 Task: Select and add the product "Sweet Loren's Double Chocolate Edible Brownie Batter" to cart from the store "Catering by Summer Shop (Healthy Thai Bowls)".
Action: Mouse pressed left at (54, 98)
Screenshot: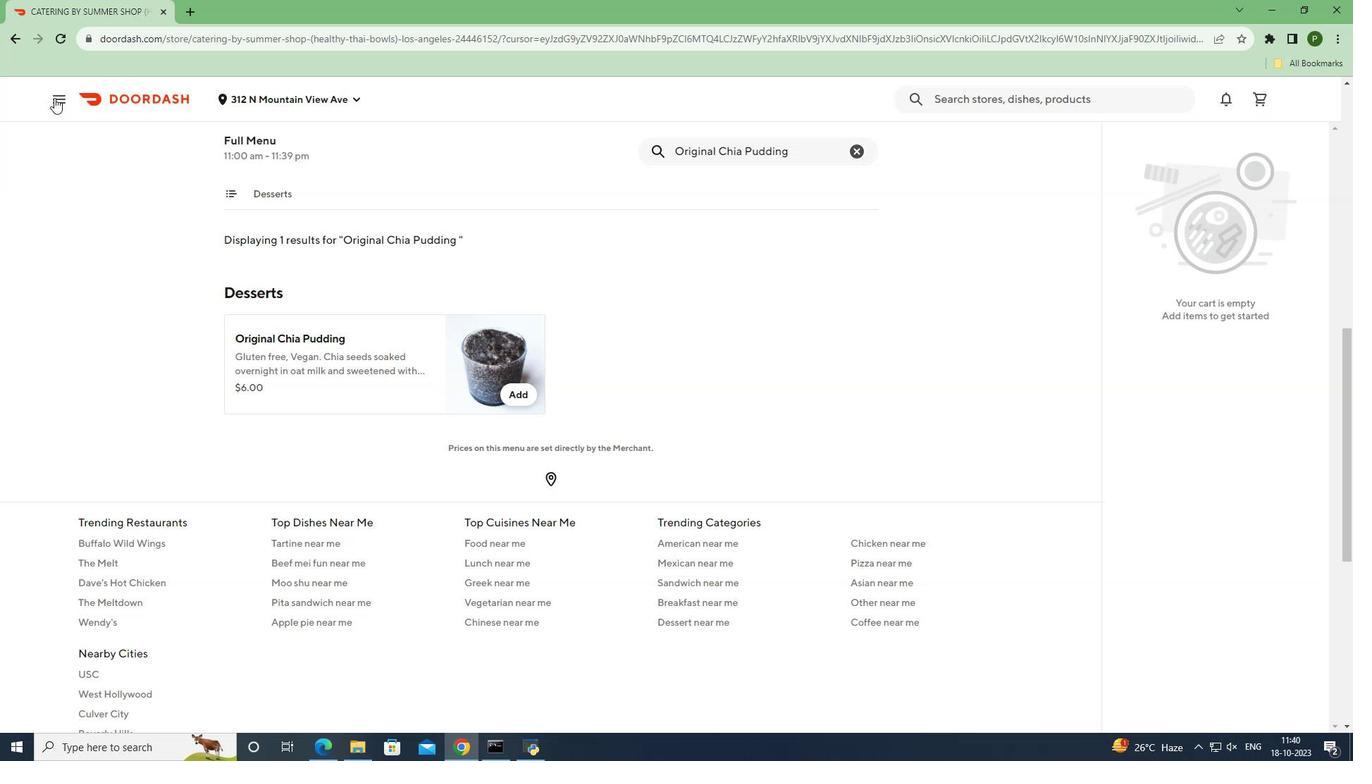 
Action: Mouse moved to (53, 200)
Screenshot: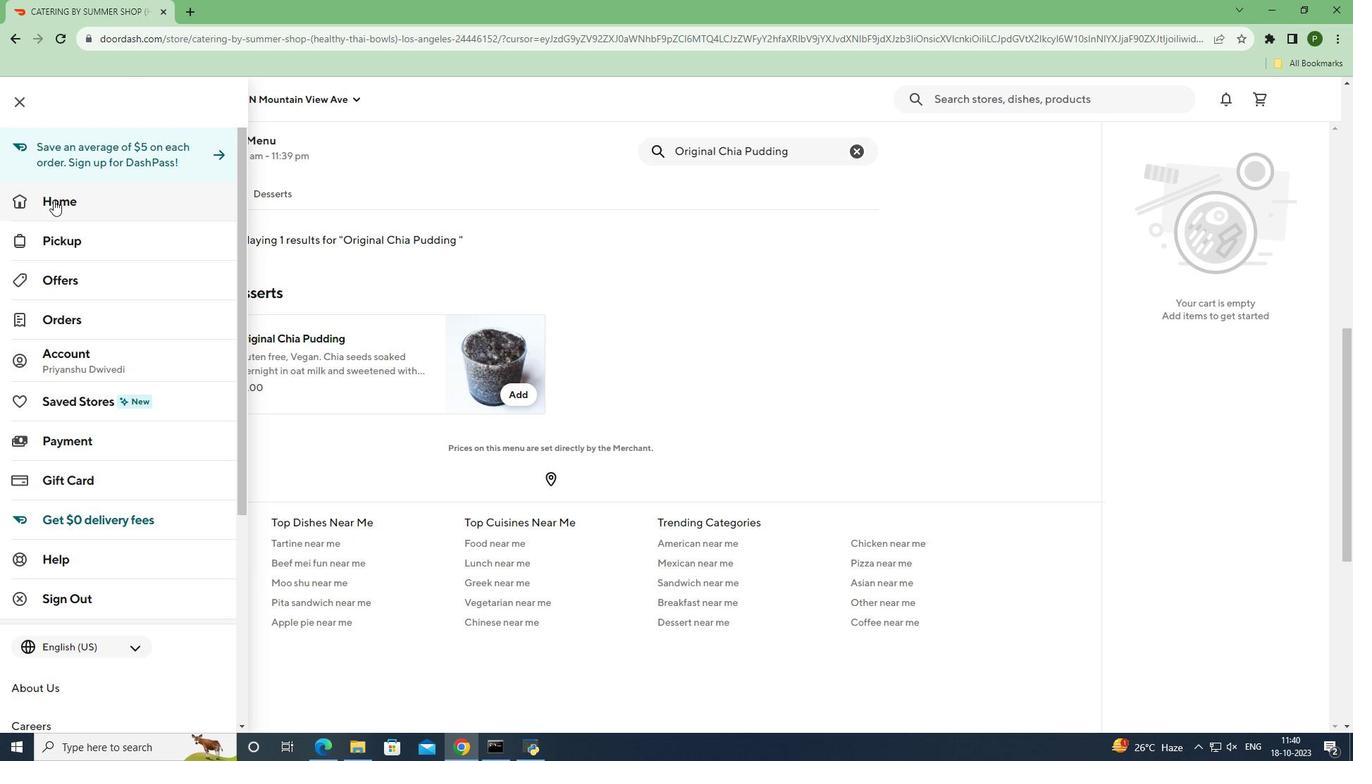 
Action: Mouse pressed left at (53, 200)
Screenshot: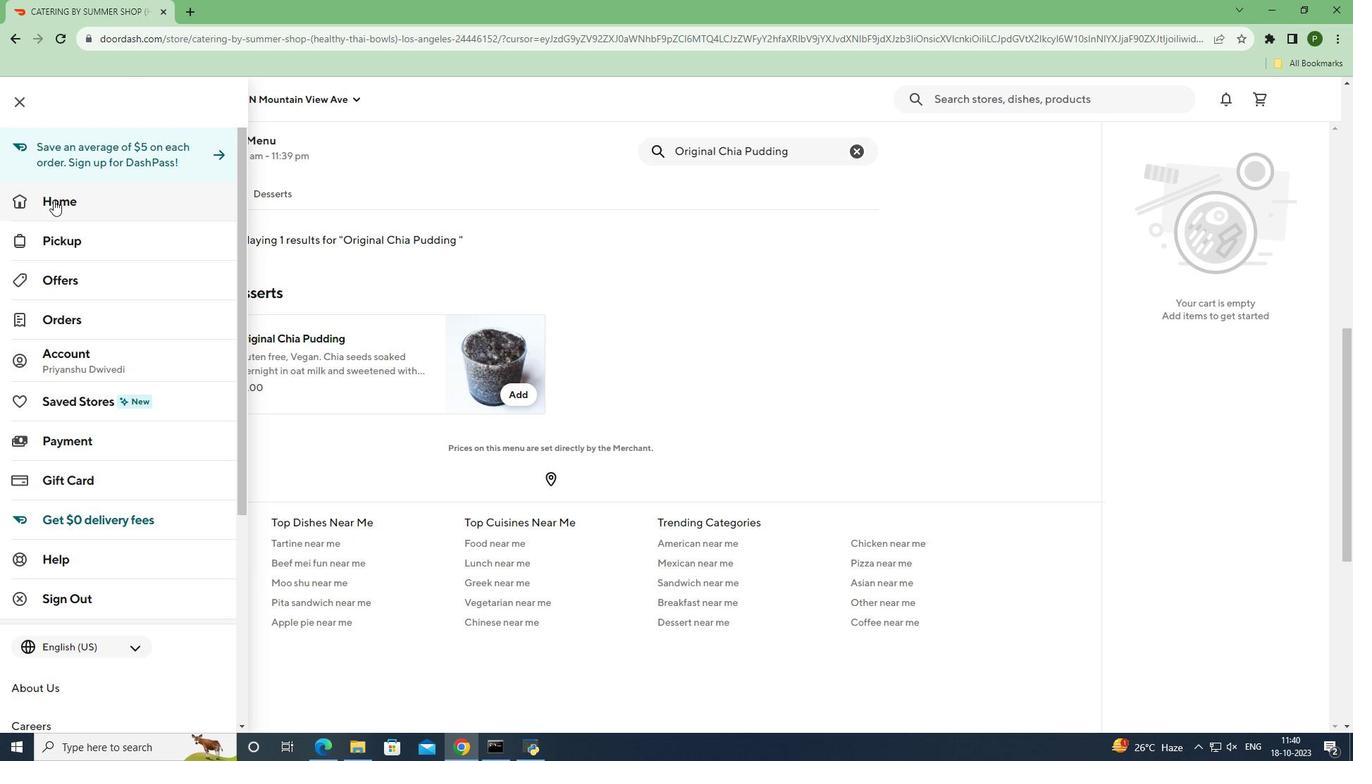 
Action: Mouse moved to (1078, 154)
Screenshot: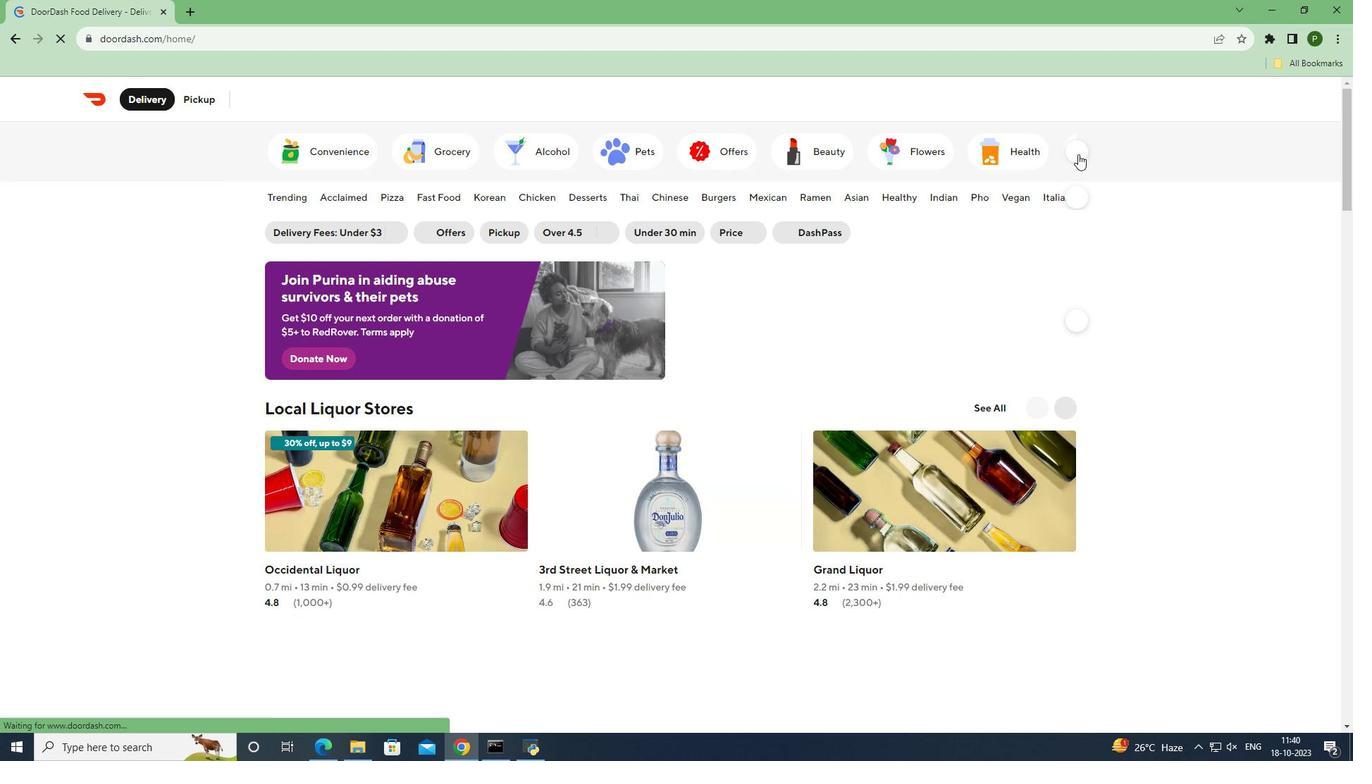 
Action: Mouse pressed left at (1078, 154)
Screenshot: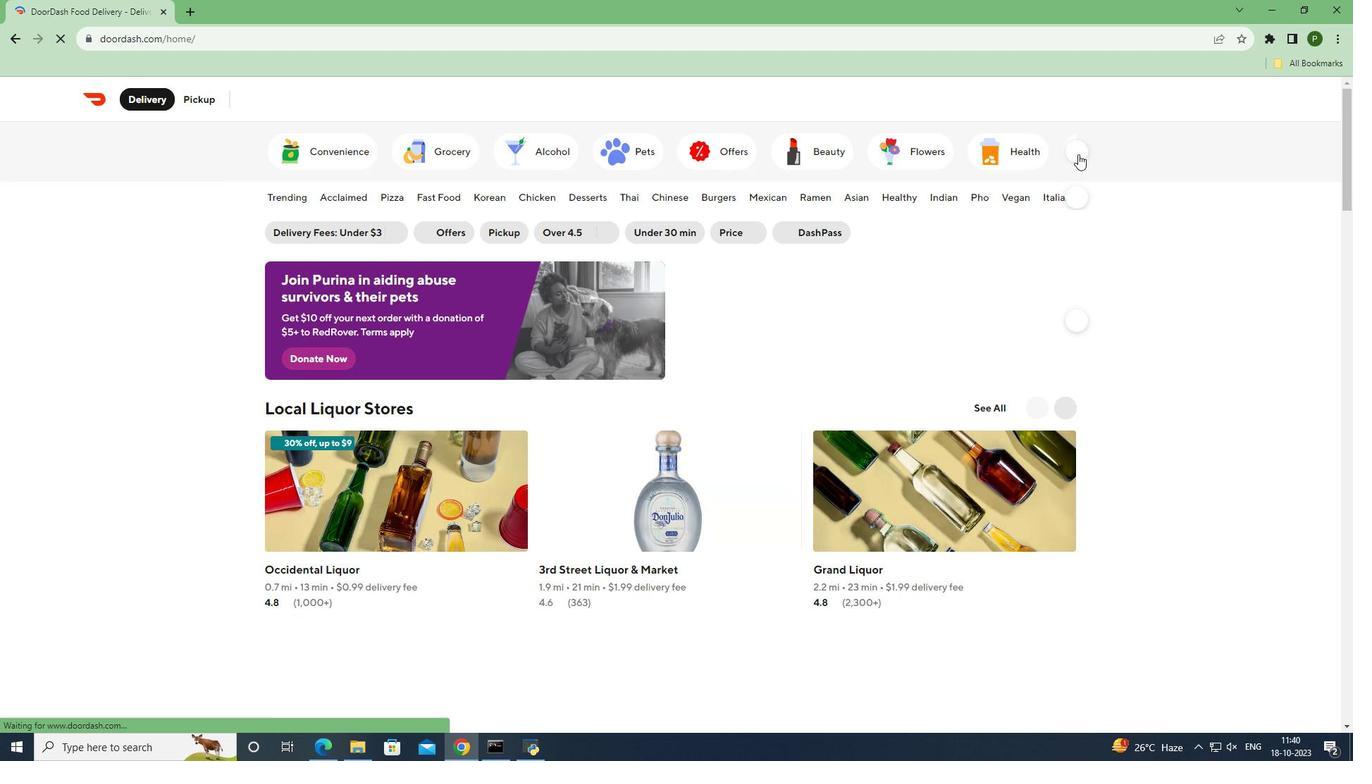 
Action: Mouse moved to (312, 156)
Screenshot: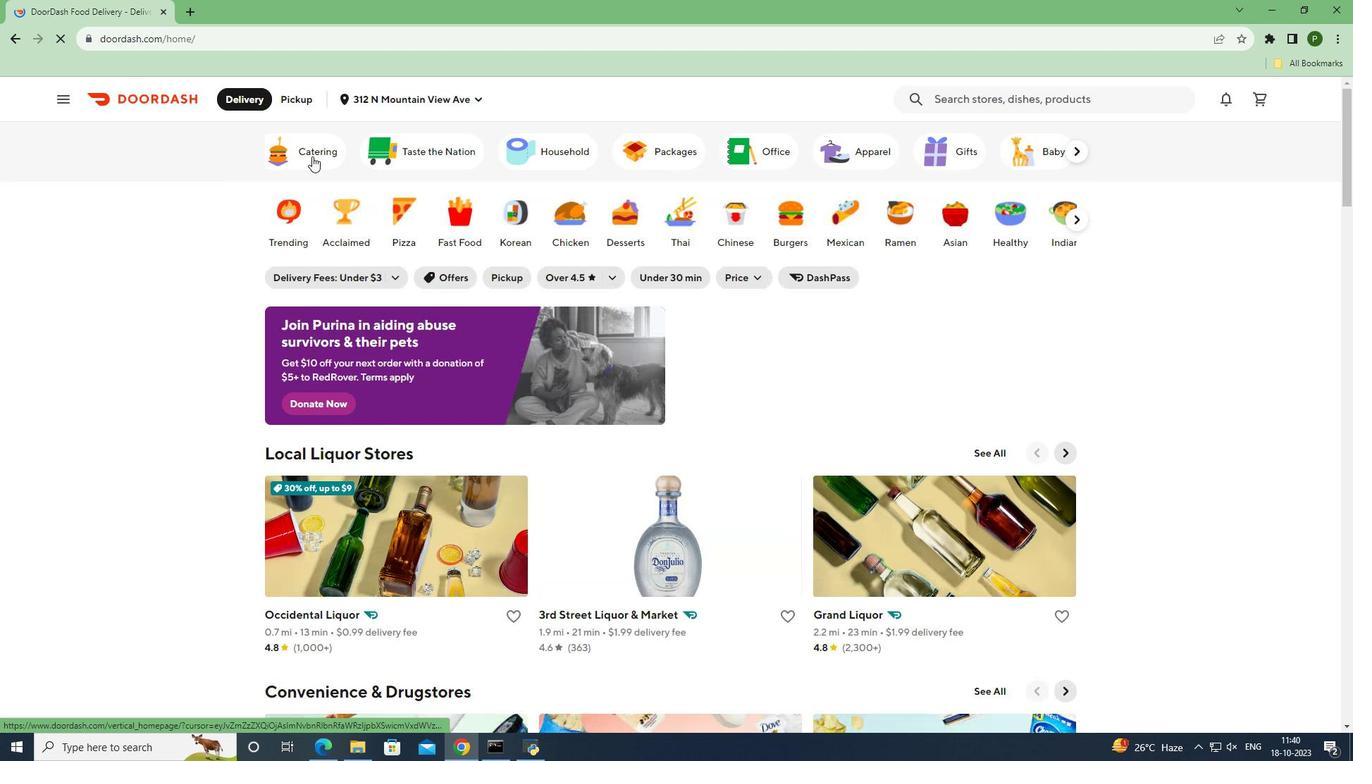 
Action: Mouse pressed left at (312, 156)
Screenshot: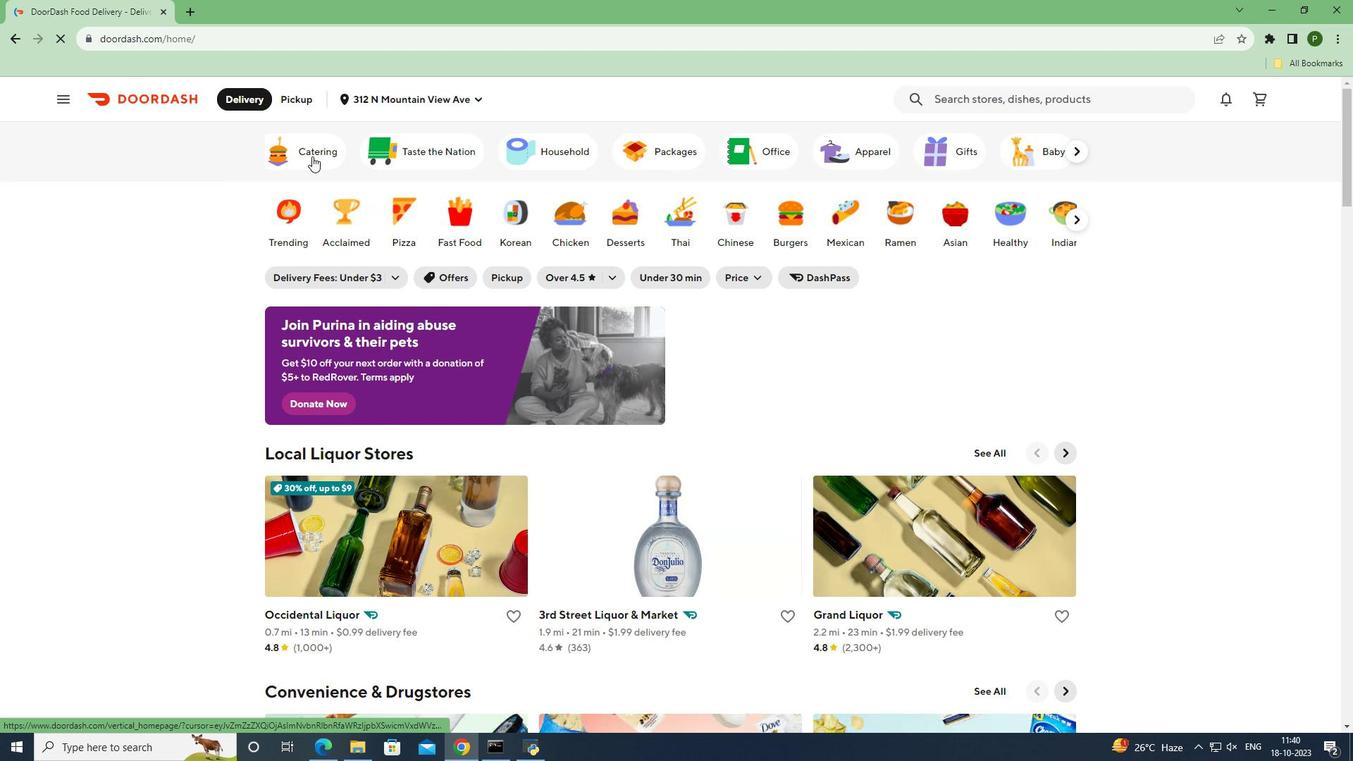 
Action: Mouse moved to (373, 462)
Screenshot: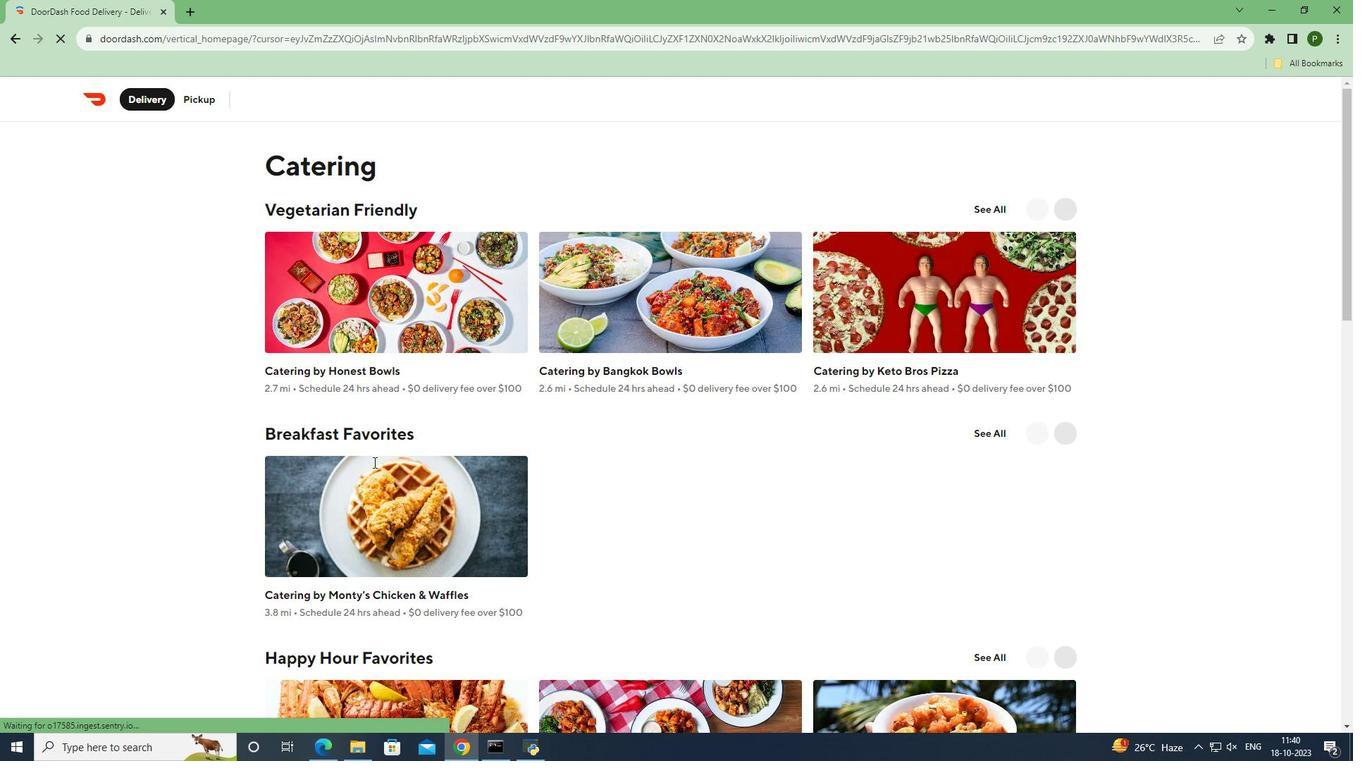 
Action: Mouse scrolled (373, 461) with delta (0, 0)
Screenshot: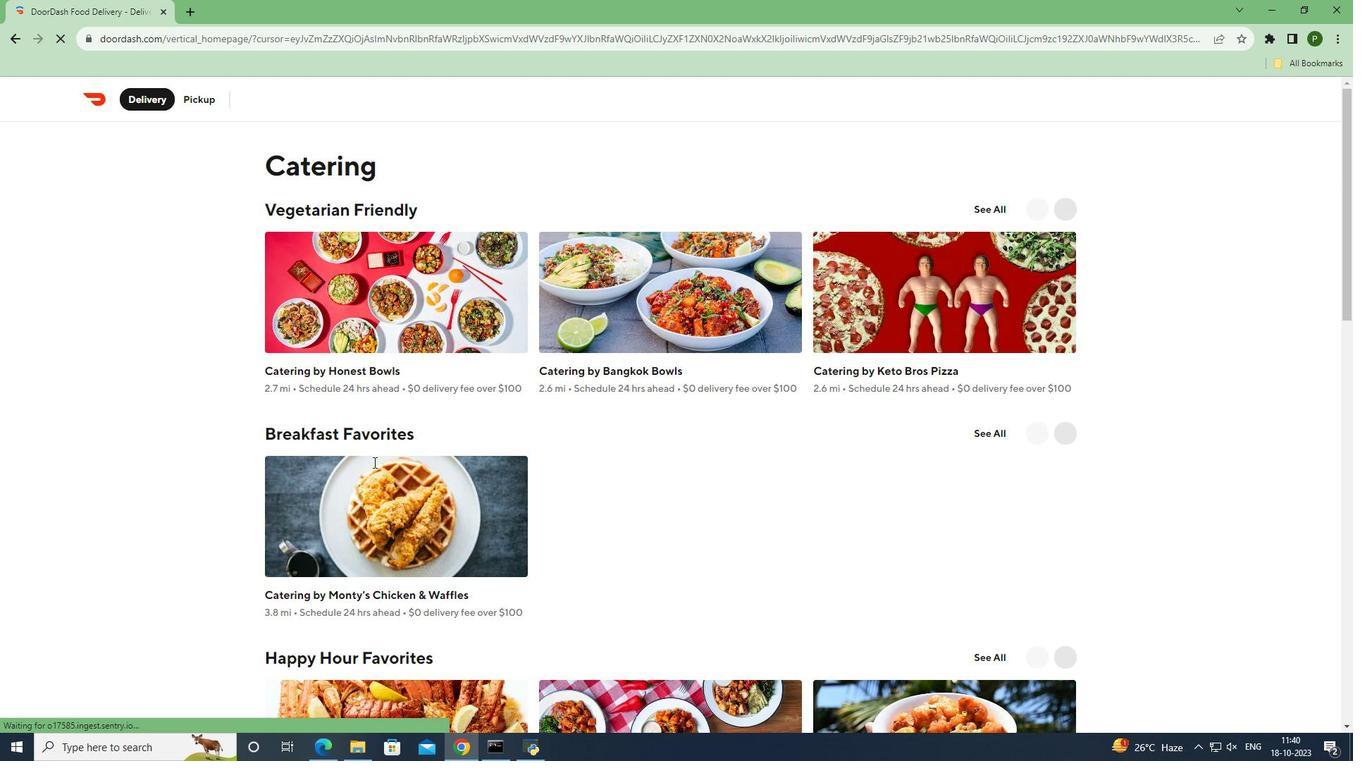 
Action: Mouse scrolled (373, 461) with delta (0, 0)
Screenshot: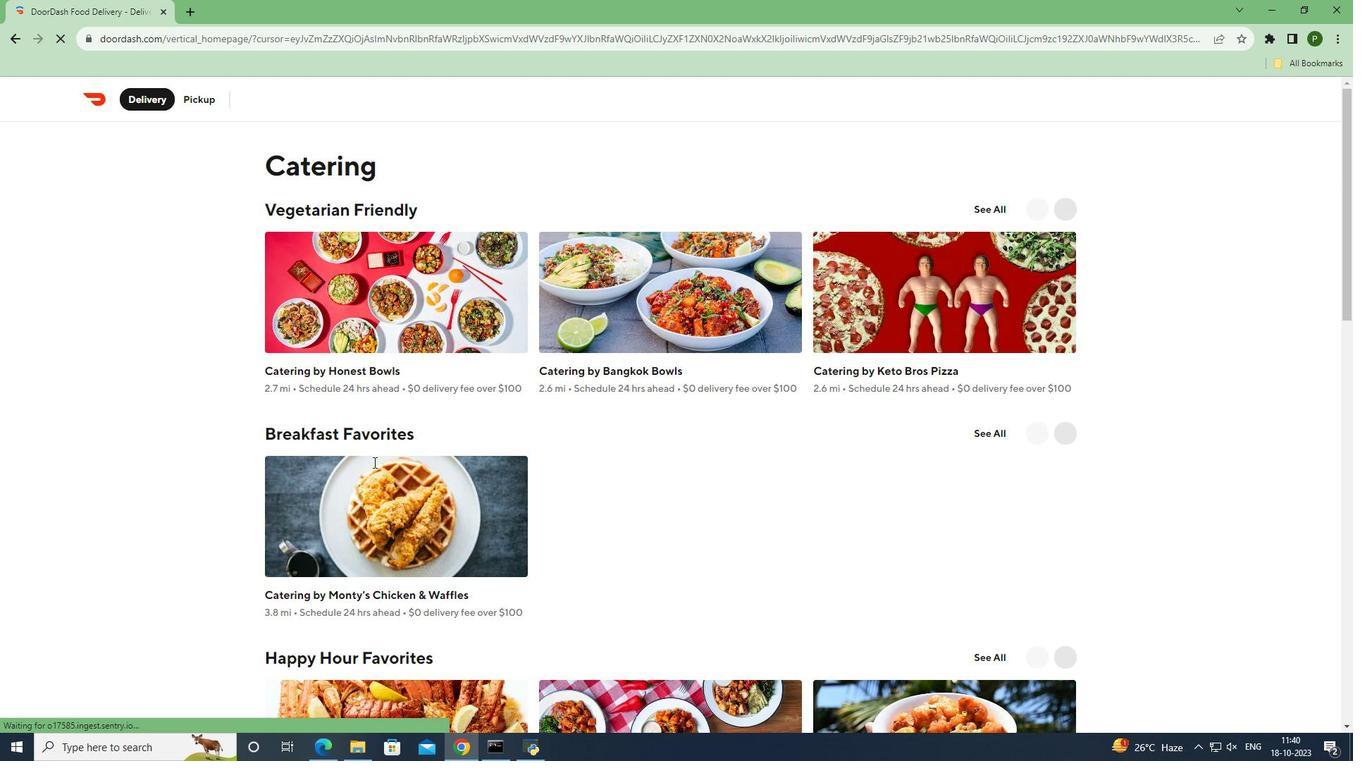 
Action: Mouse scrolled (373, 461) with delta (0, 0)
Screenshot: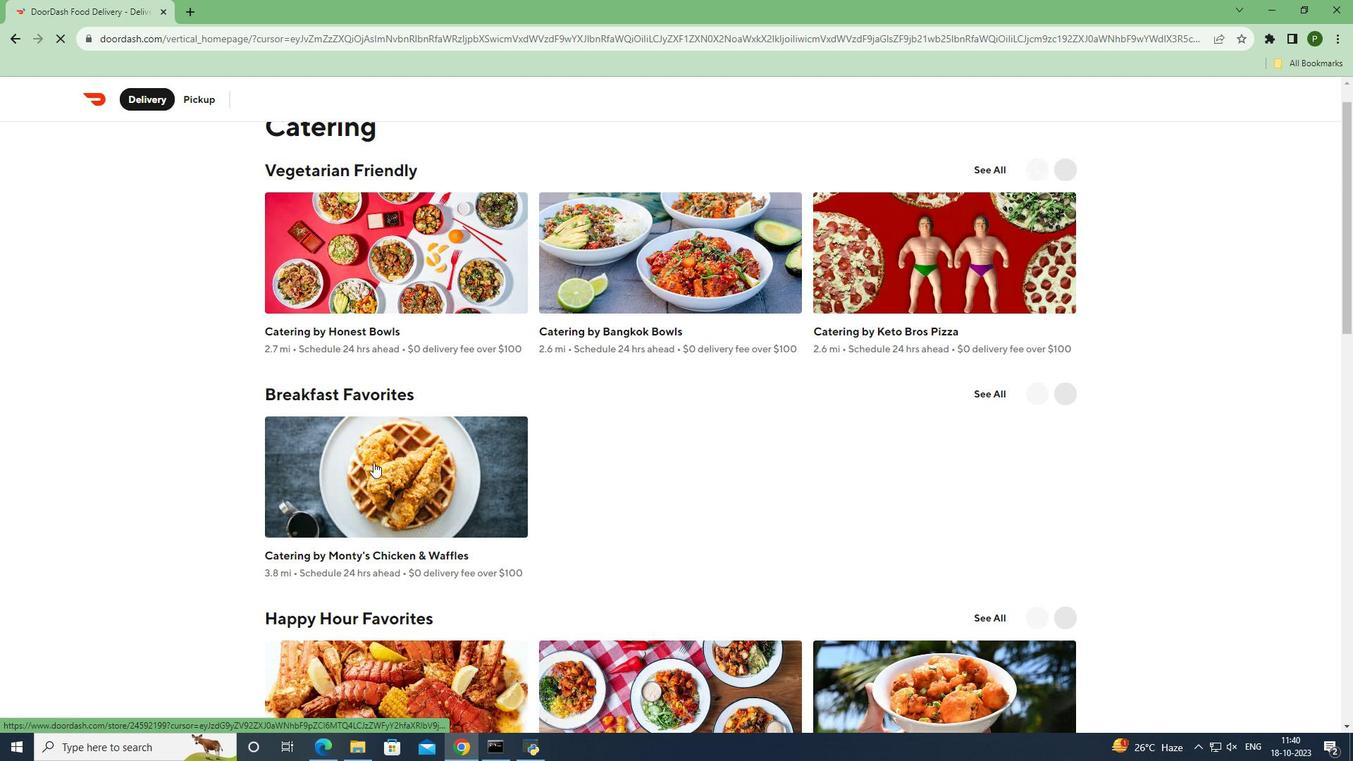 
Action: Mouse scrolled (373, 461) with delta (0, 0)
Screenshot: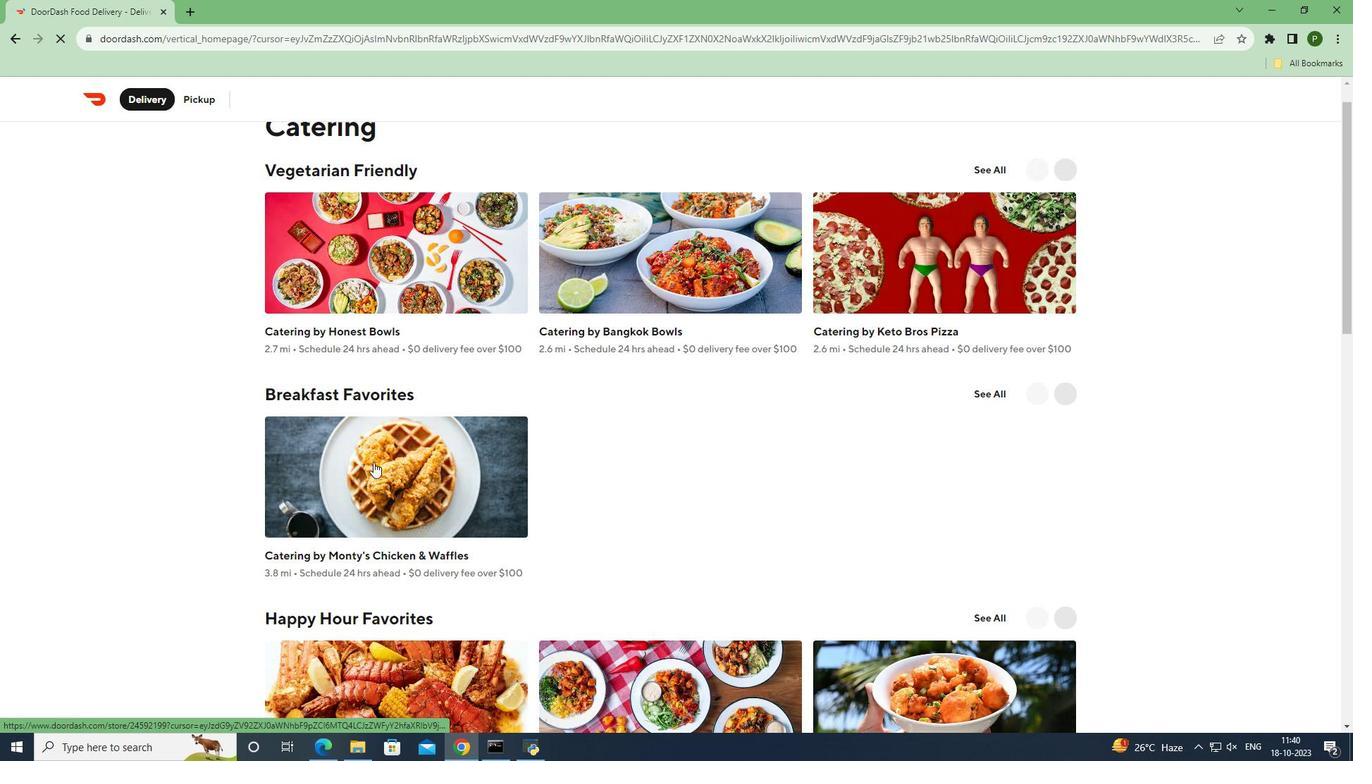 
Action: Mouse scrolled (373, 461) with delta (0, 0)
Screenshot: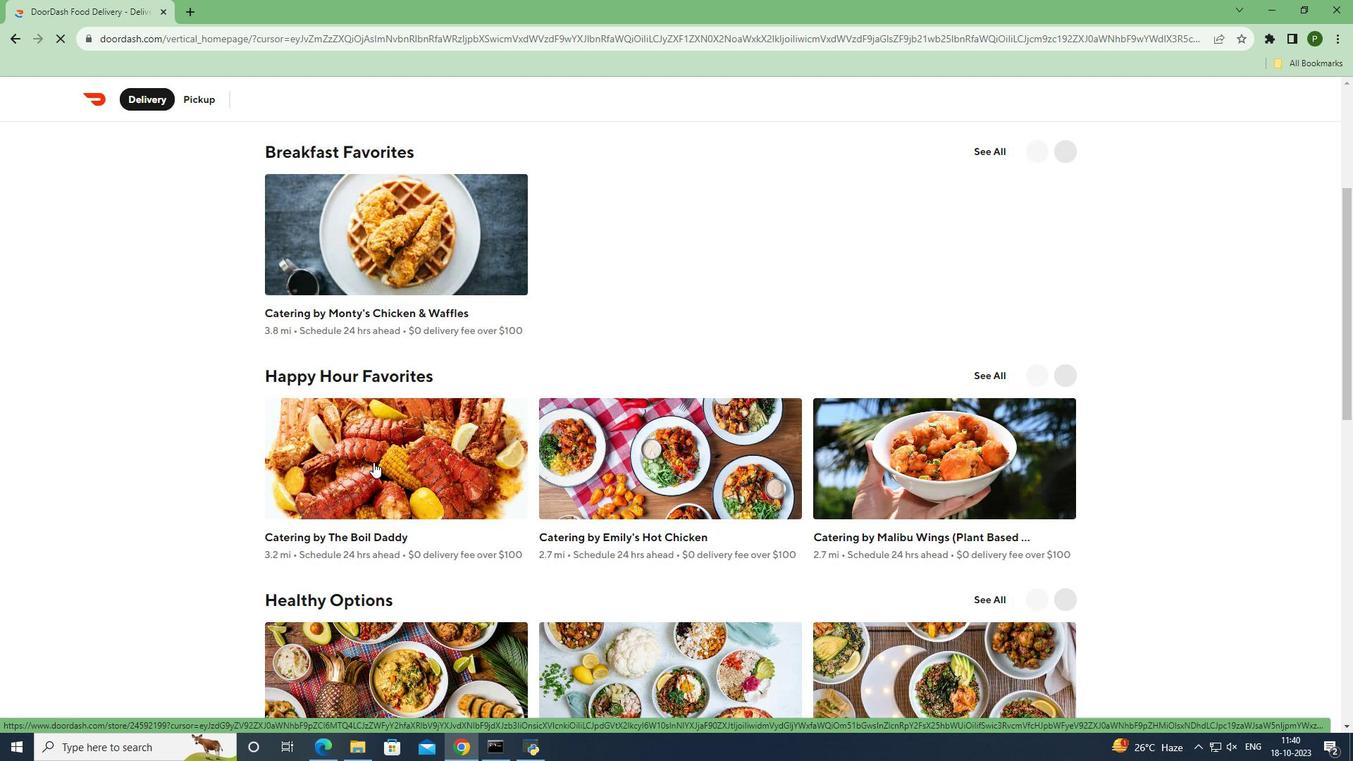 
Action: Mouse scrolled (373, 461) with delta (0, 0)
Screenshot: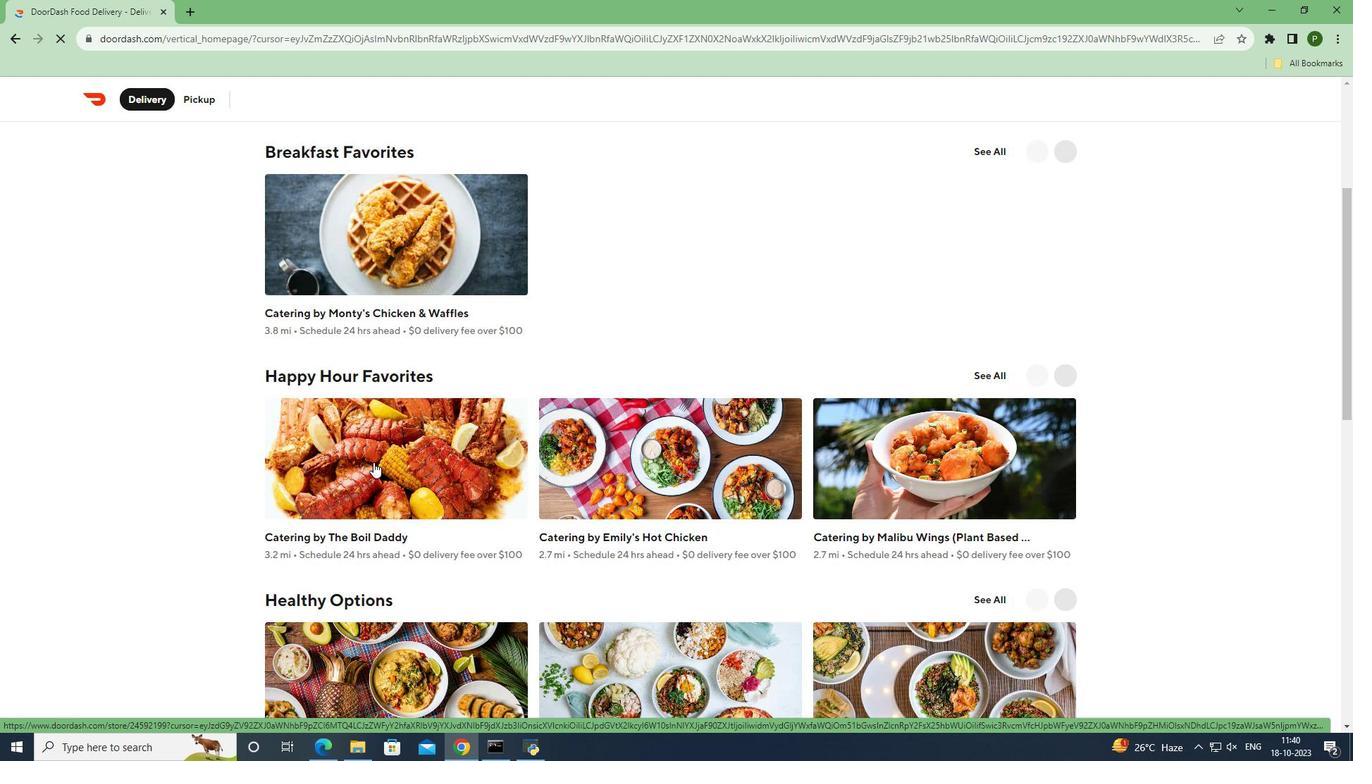
Action: Mouse scrolled (373, 461) with delta (0, 0)
Screenshot: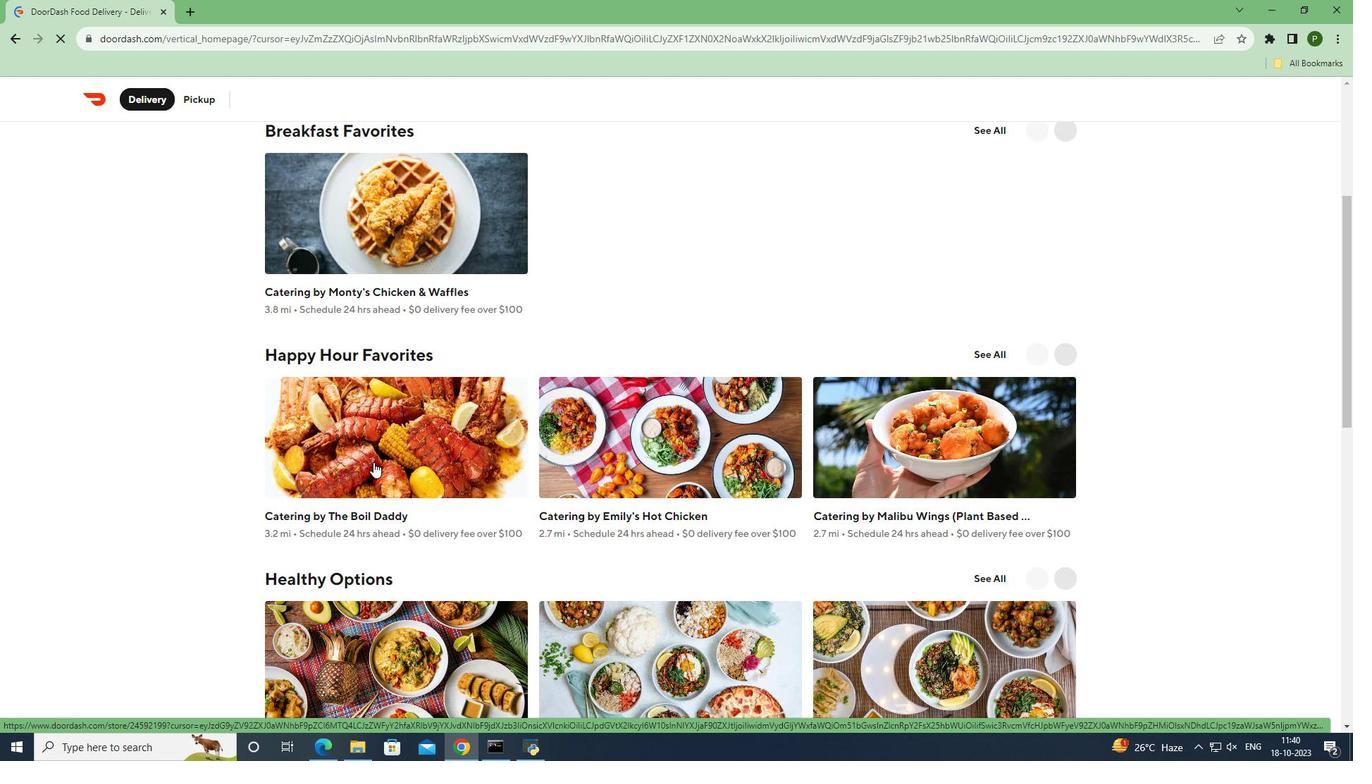 
Action: Mouse pressed left at (373, 462)
Screenshot: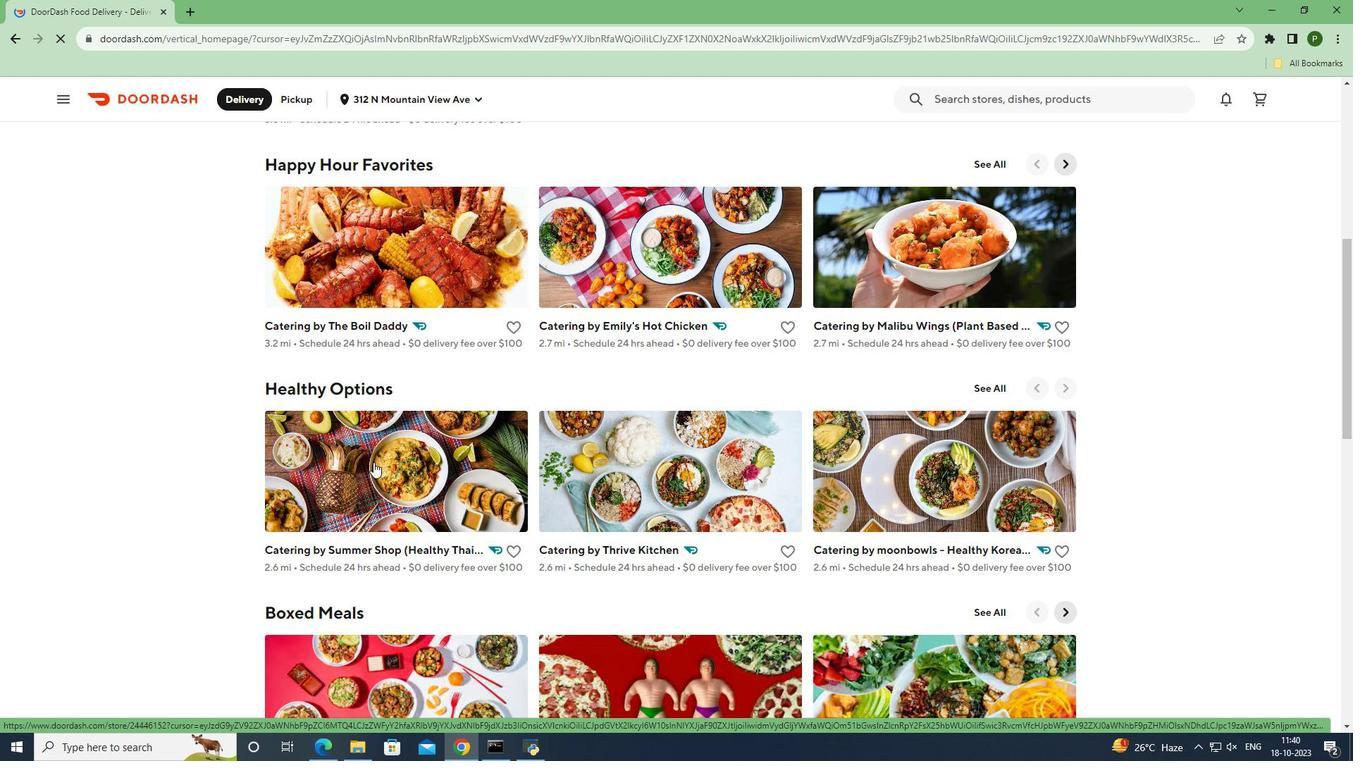 
Action: Mouse moved to (738, 414)
Screenshot: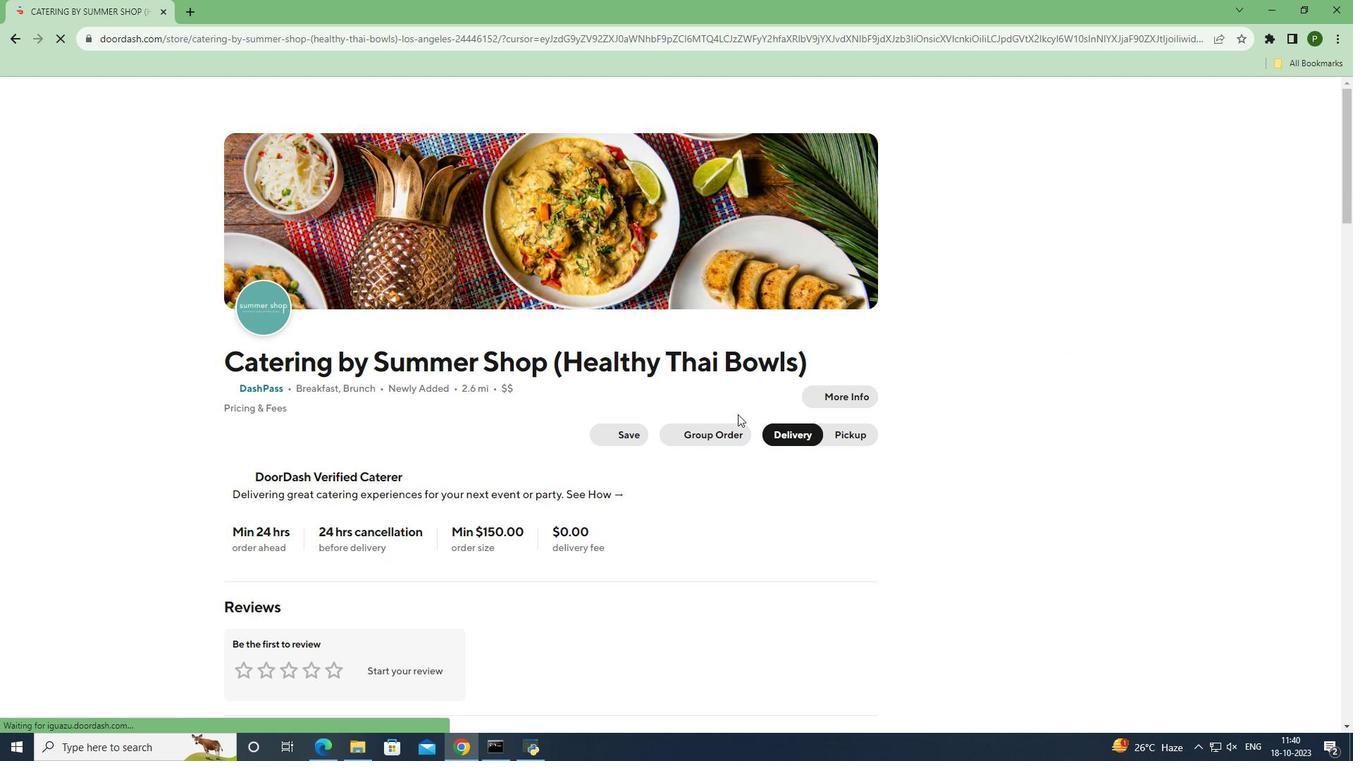
Action: Mouse scrolled (738, 413) with delta (0, 0)
Screenshot: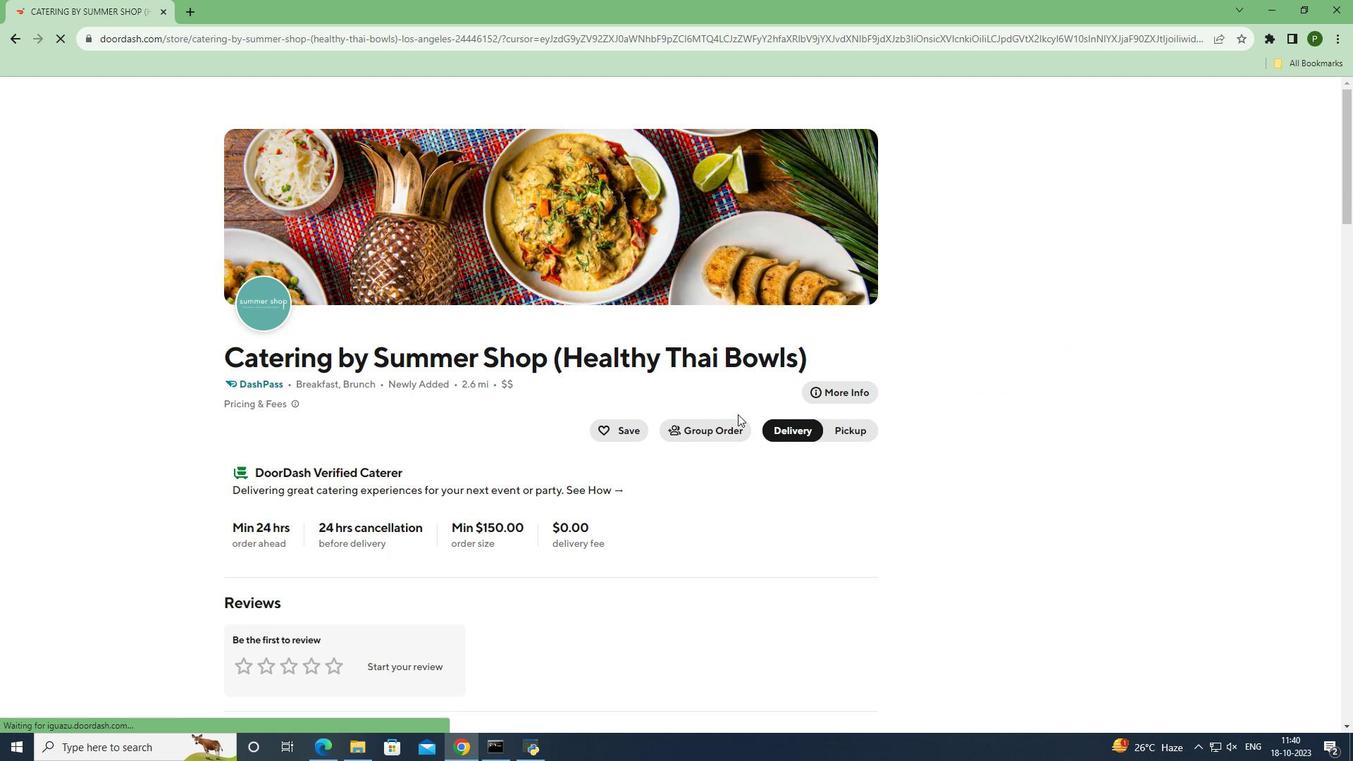 
Action: Mouse scrolled (738, 413) with delta (0, 0)
Screenshot: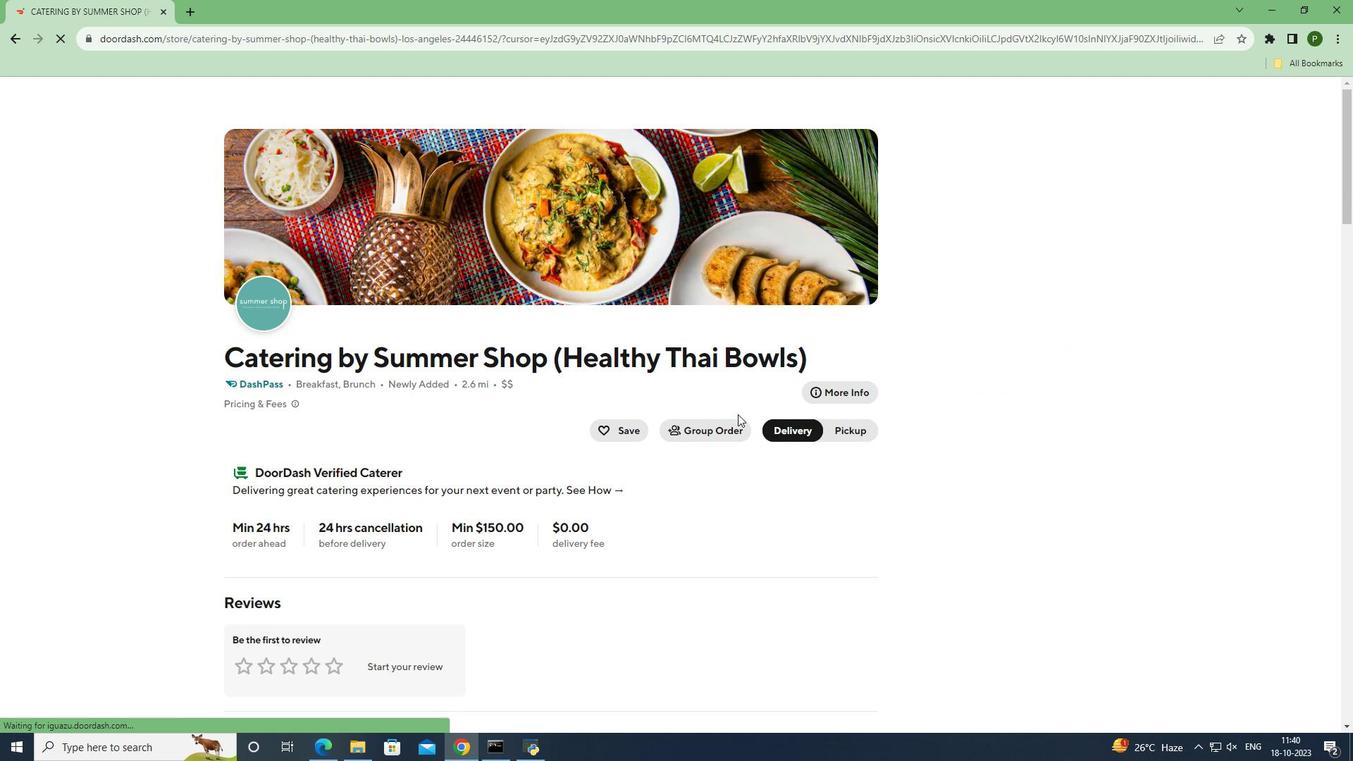 
Action: Mouse scrolled (738, 413) with delta (0, 0)
Screenshot: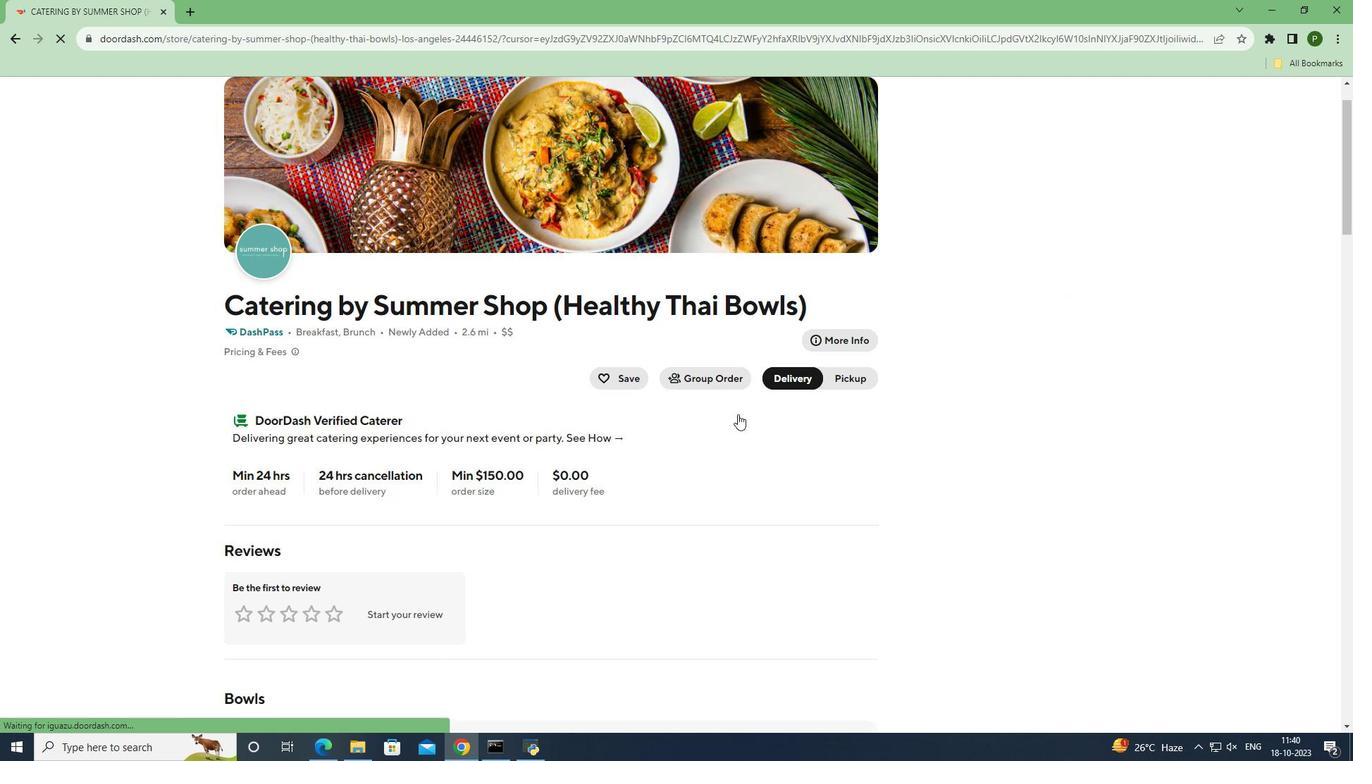 
Action: Mouse scrolled (738, 413) with delta (0, 0)
Screenshot: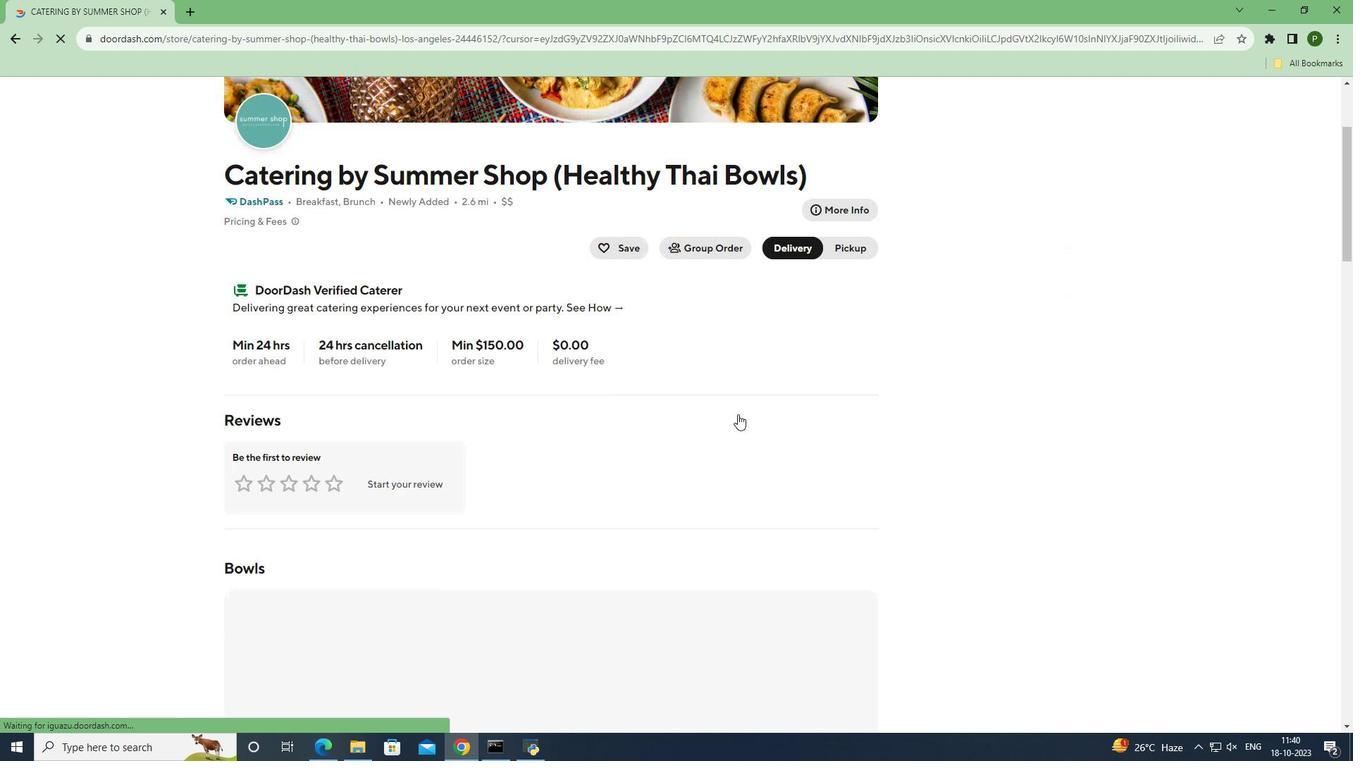 
Action: Mouse moved to (738, 413)
Screenshot: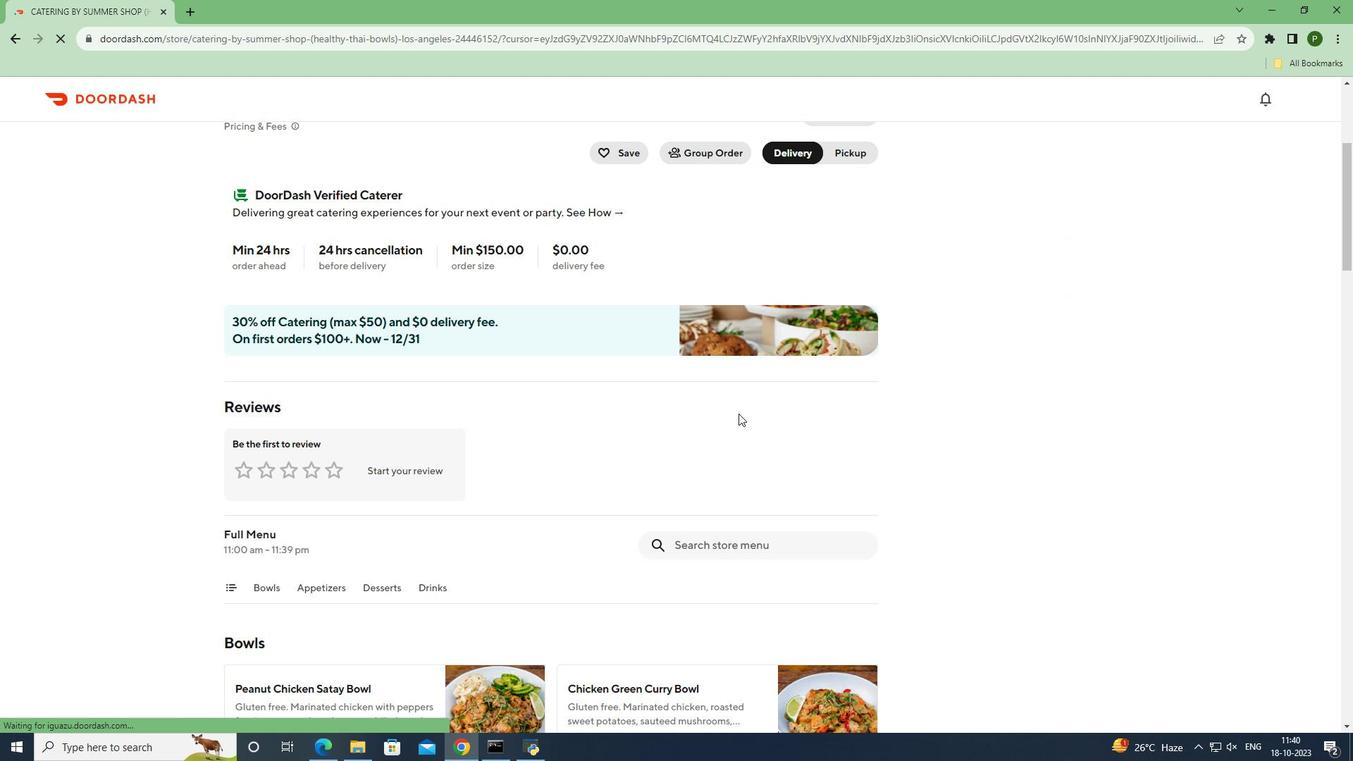 
Action: Mouse scrolled (738, 413) with delta (0, 0)
Screenshot: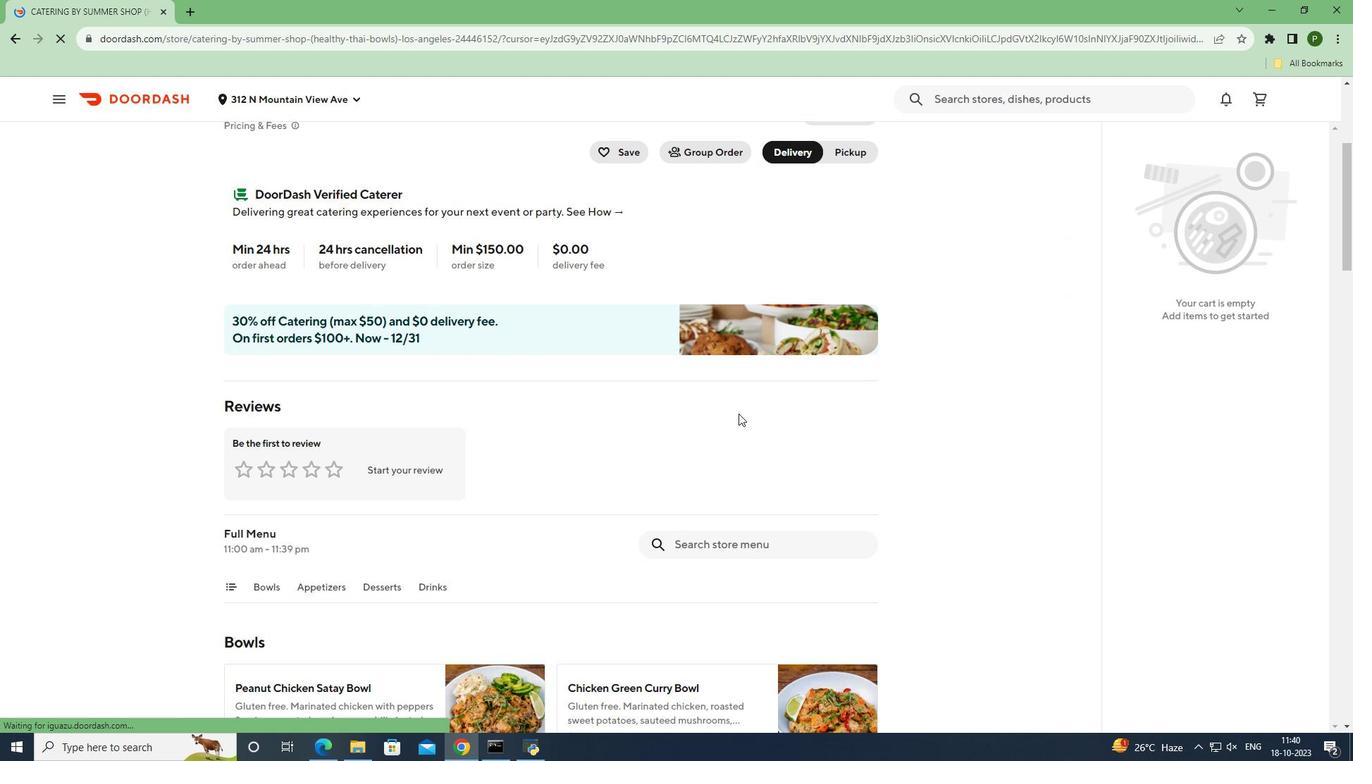 
Action: Mouse scrolled (738, 413) with delta (0, 0)
Screenshot: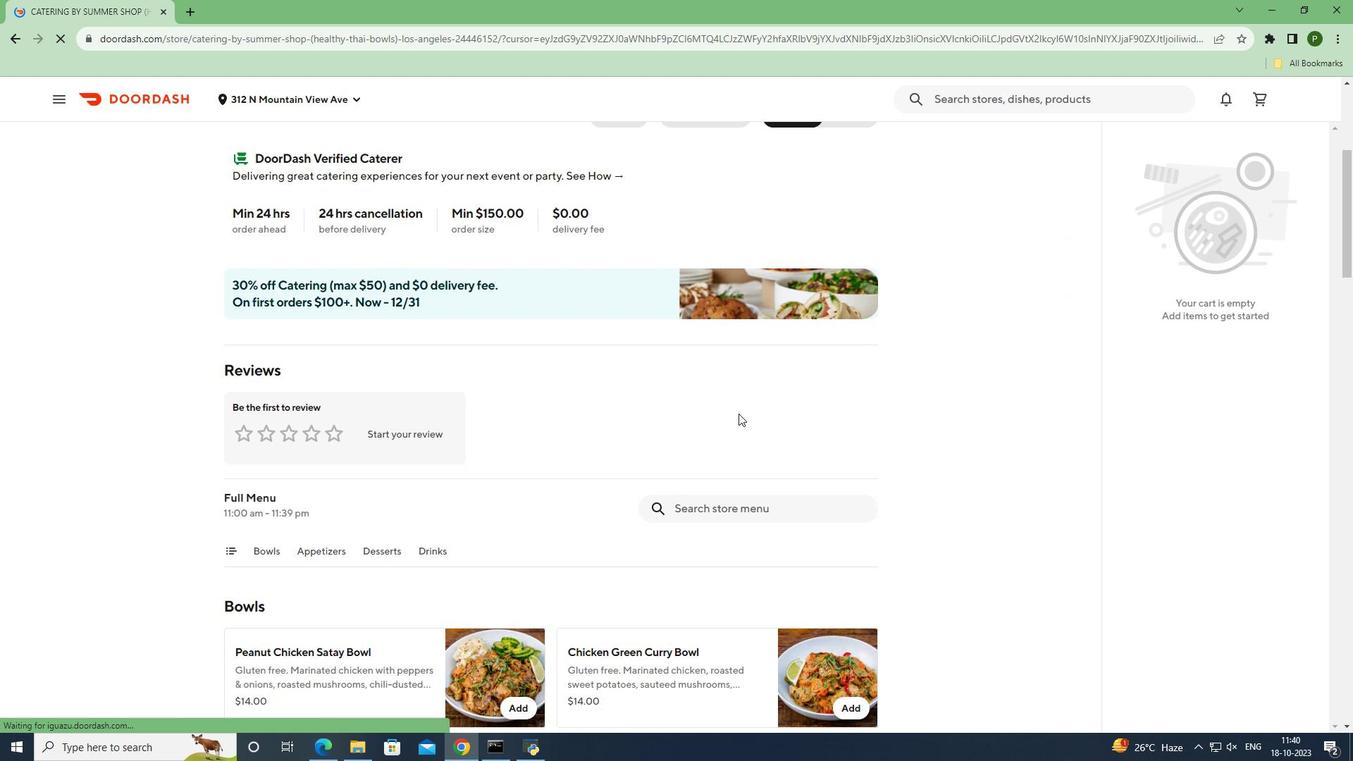 
Action: Mouse scrolled (738, 413) with delta (0, 0)
Screenshot: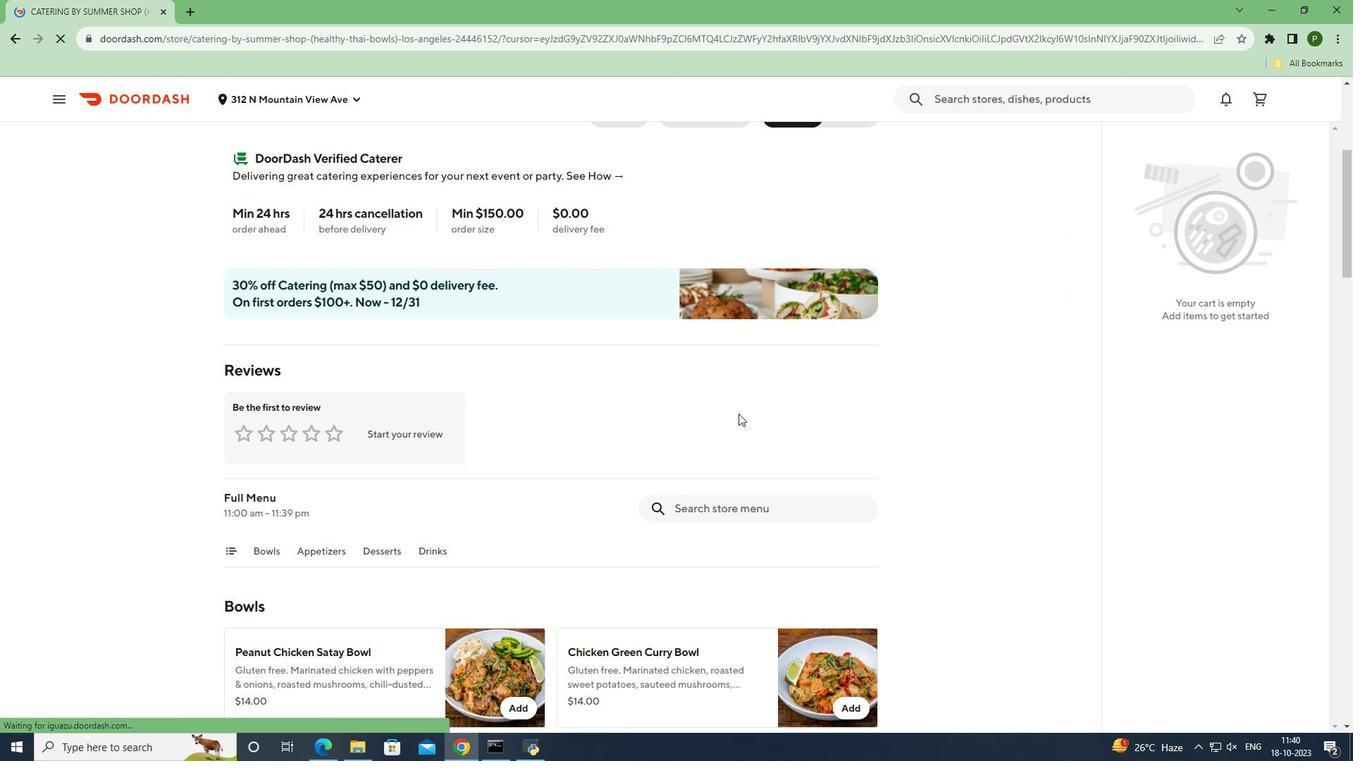 
Action: Mouse moved to (705, 341)
Screenshot: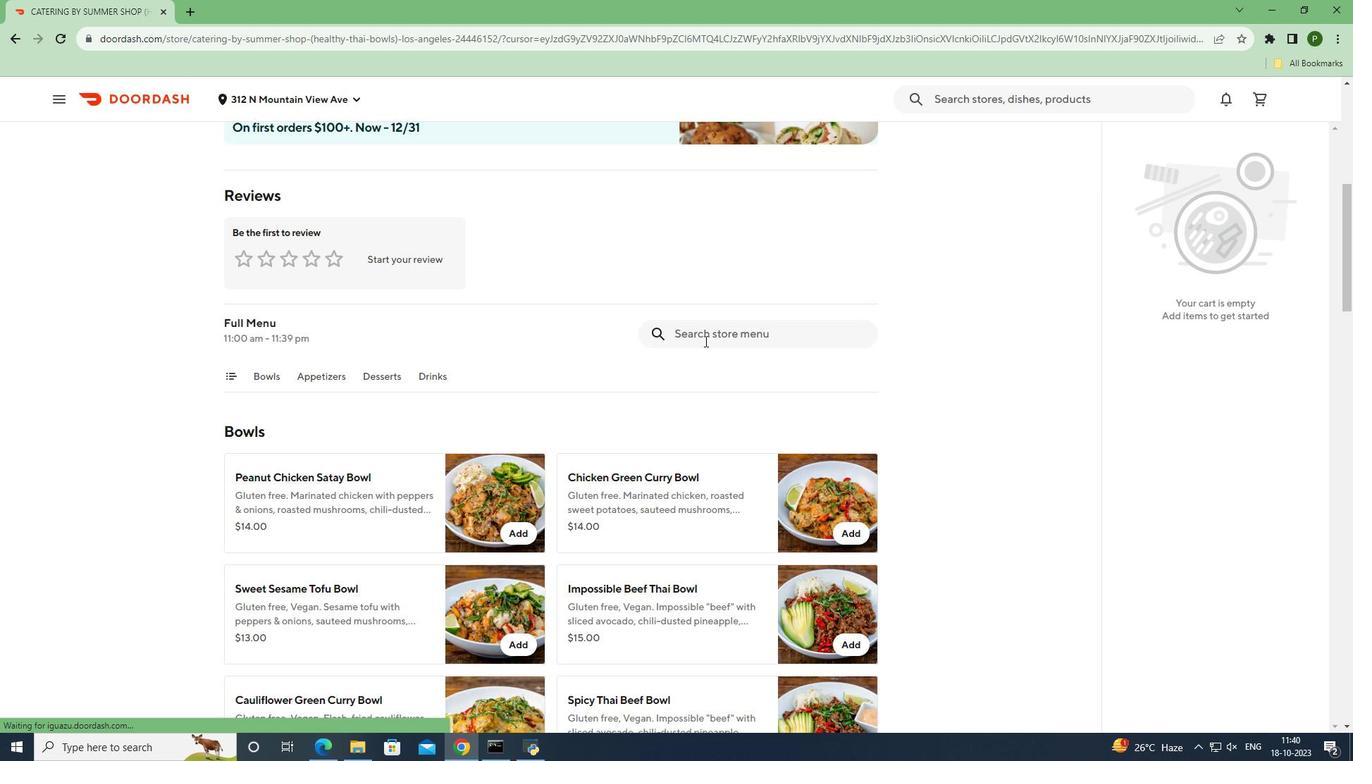 
Action: Mouse pressed left at (705, 341)
Screenshot: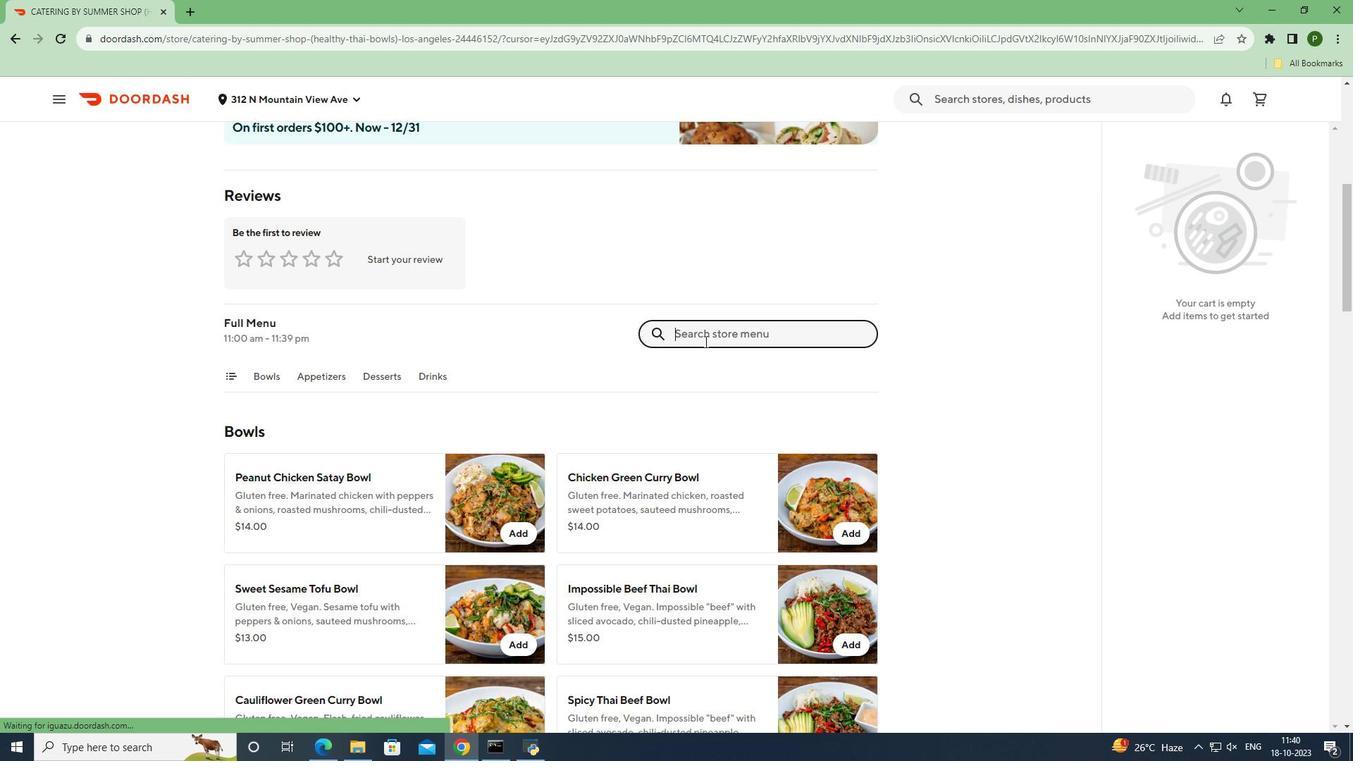 
Action: Key pressed <Key.caps_lock>S<Key.caps_lock>weet<Key.space><Key.caps_lock>L<Key.caps_lock>oren's<Key.space><Key.caps_lock>D<Key.caps_lock>ouble<Key.space><Key.caps_lock>C<Key.caps_lock>hocolate<Key.space><Key.caps_lock>E<Key.caps_lock>dible<Key.space><Key.caps_lock>B<Key.caps_lock>rownie<Key.space><Key.caps_lock>B<Key.caps_lock>atter<Key.space><Key.enter>
Screenshot: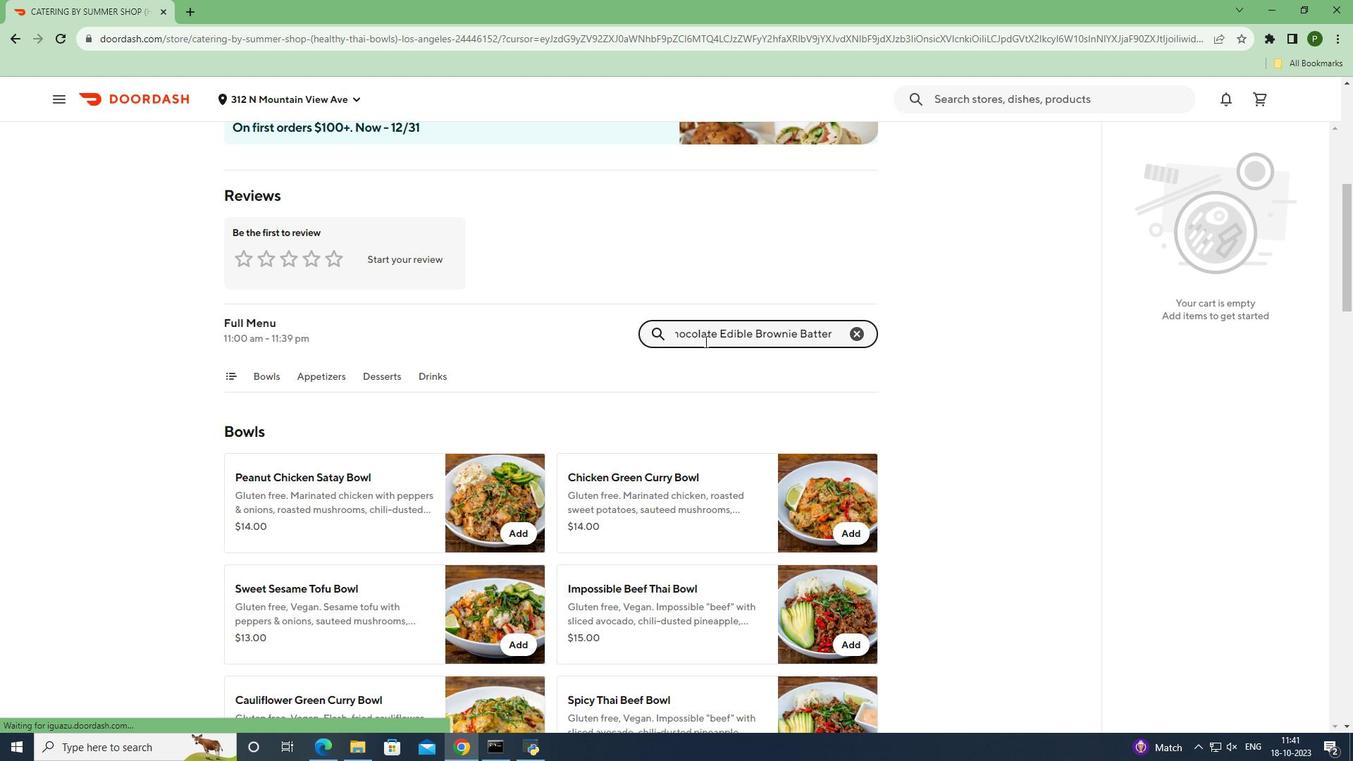 
Action: Mouse moved to (518, 393)
Screenshot: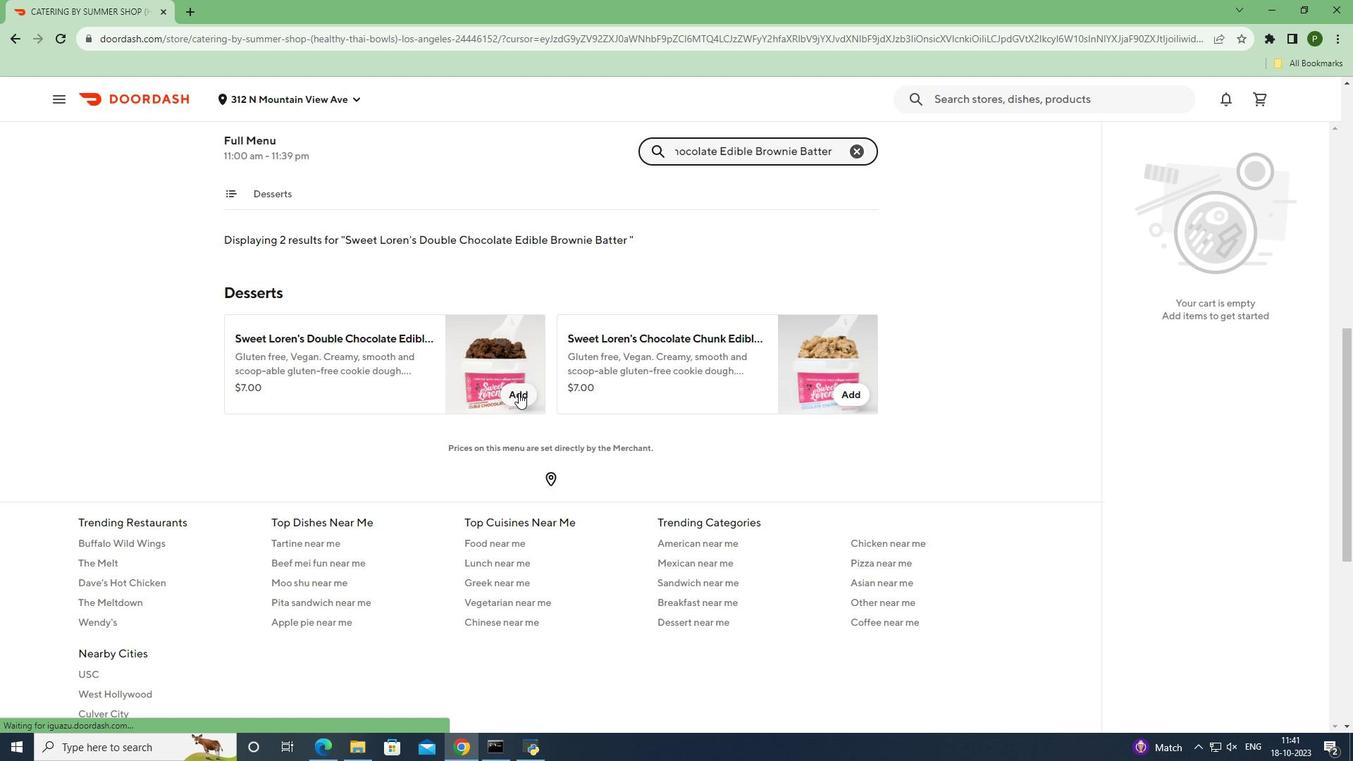 
Action: Mouse pressed left at (518, 393)
Screenshot: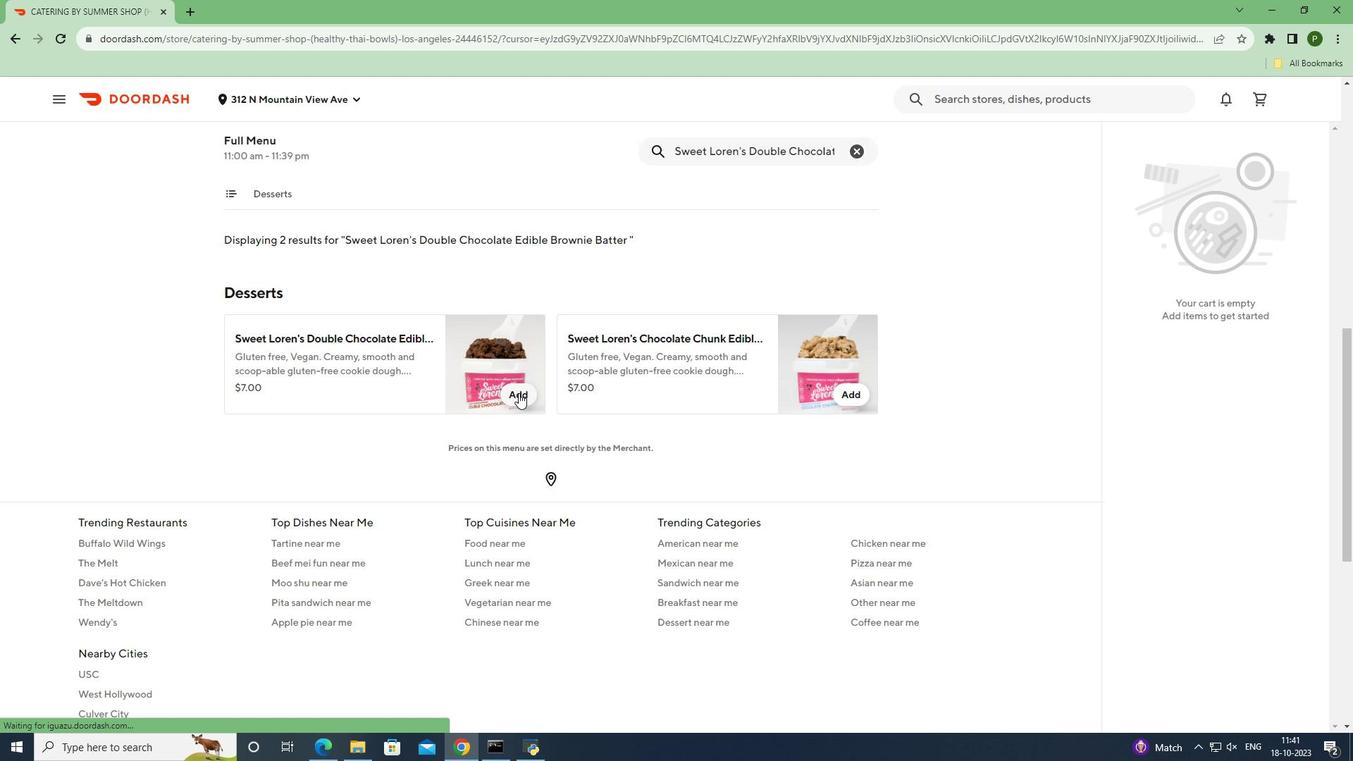 
Action: Mouse moved to (633, 478)
Screenshot: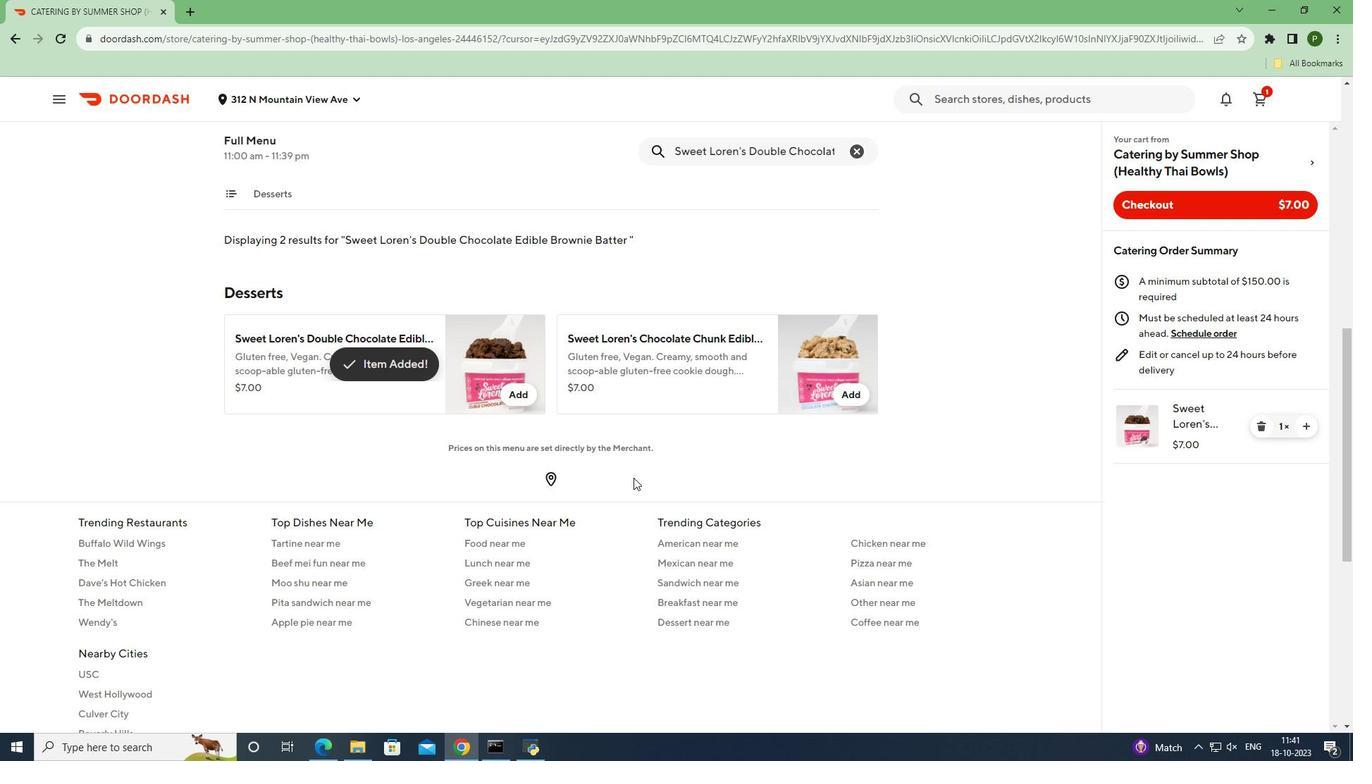 
